 Task: In the Contact  Cora.Lopez@cornell.edu, schedule and save the meeting with title: 'Collaborative Discussion', Select date: '2 September, 2023', select start time: 5:00:PM. Add location on call (718) 987-6560 with meeting description: For further discussion on products, kindly join the meeting.. Logged in from softage.6@softage.net
Action: Mouse moved to (93, 66)
Screenshot: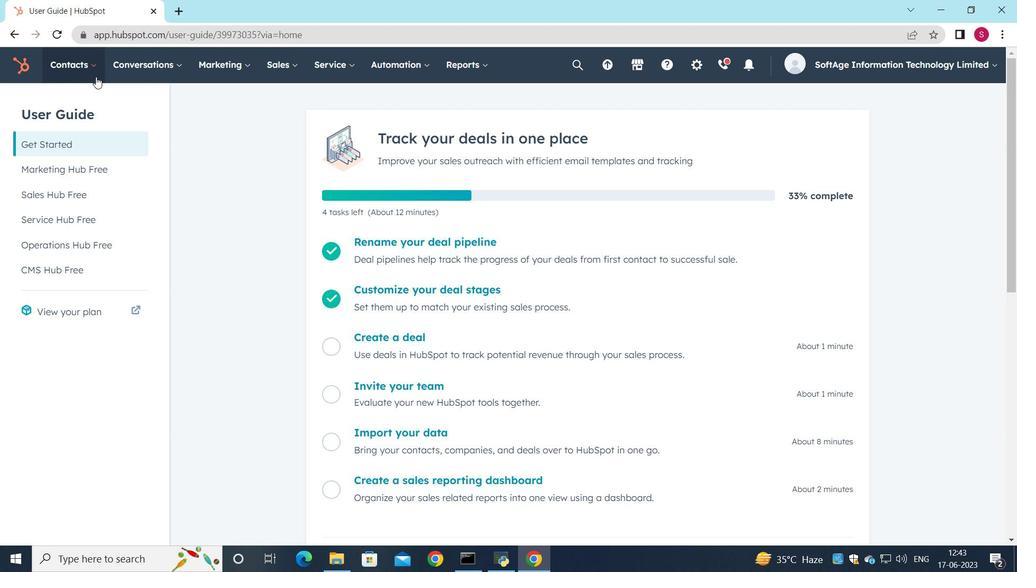 
Action: Mouse pressed left at (93, 66)
Screenshot: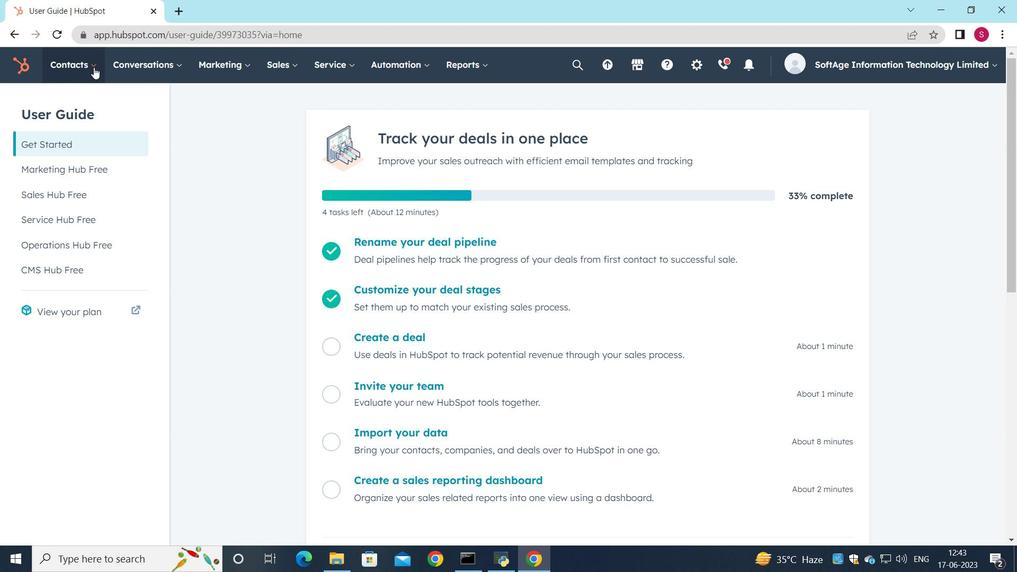 
Action: Mouse moved to (89, 112)
Screenshot: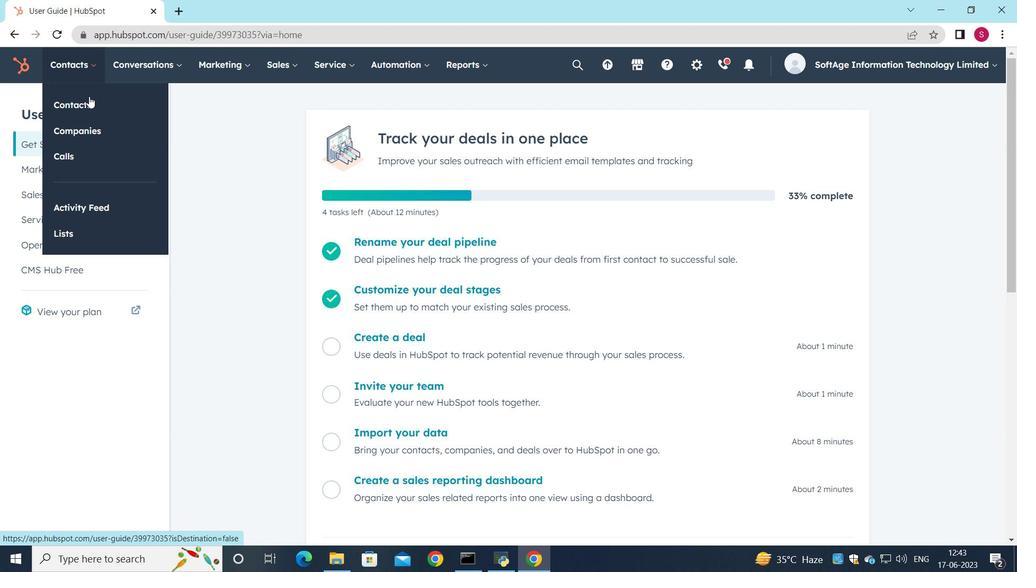 
Action: Mouse pressed left at (89, 112)
Screenshot: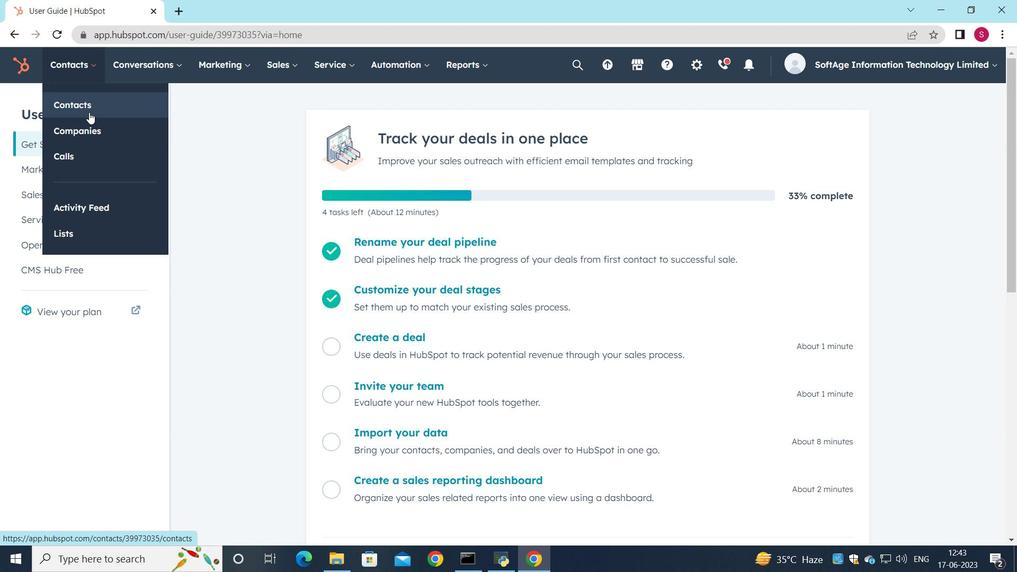 
Action: Mouse moved to (96, 220)
Screenshot: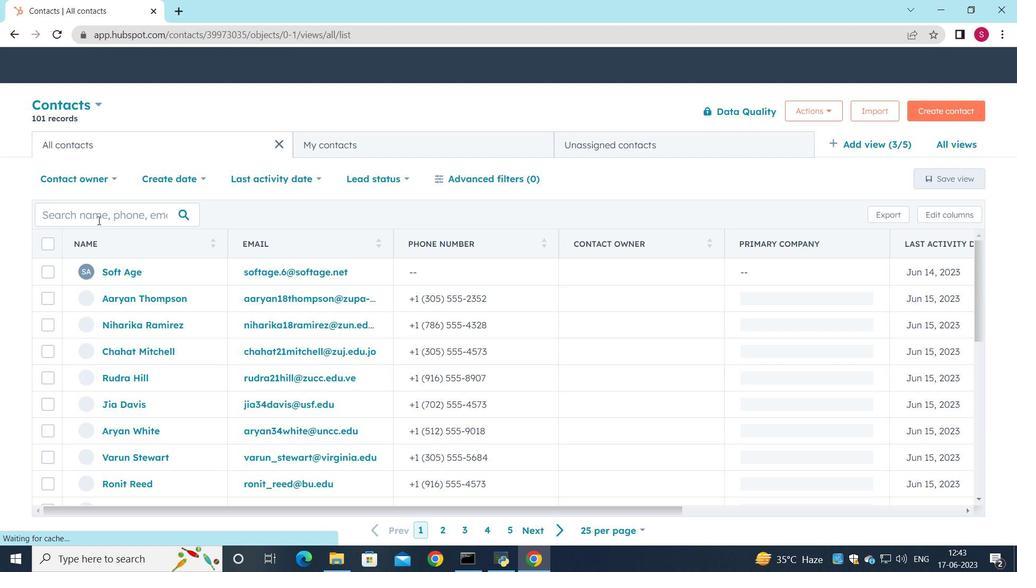 
Action: Mouse pressed left at (96, 220)
Screenshot: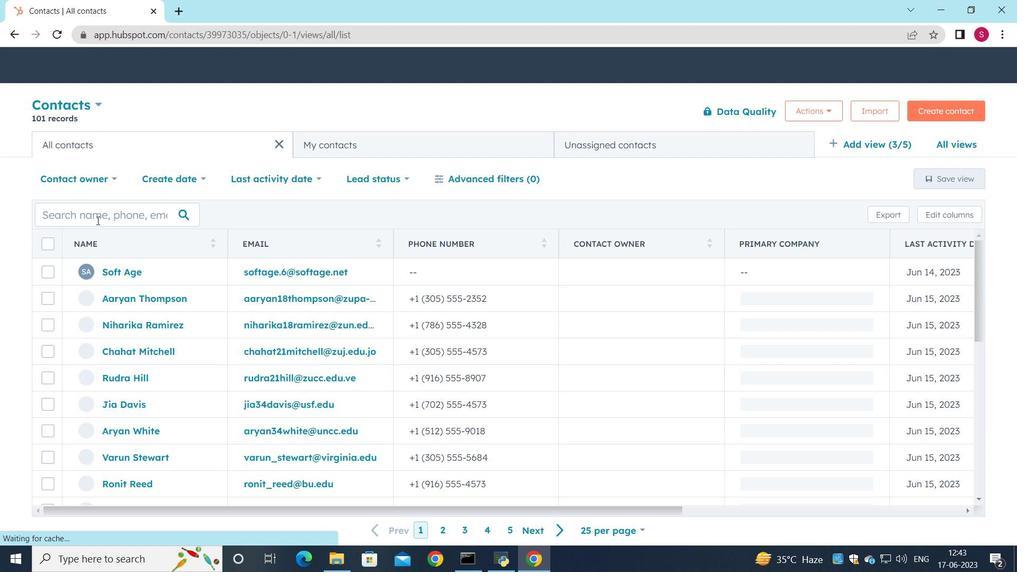 
Action: Key pressed <Key.shift>Cora.<Key.shift>Lopez<Key.shift><Key.shift><Key.shift><Key.shift><Key.shift><Key.shift><Key.shift><Key.shift>@cornell.edu
Screenshot: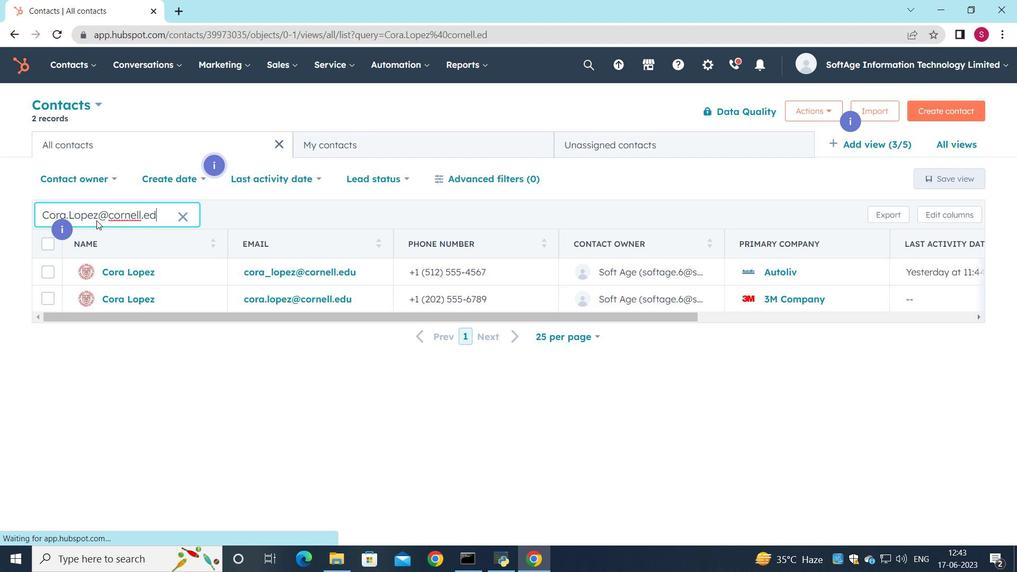 
Action: Mouse moved to (144, 276)
Screenshot: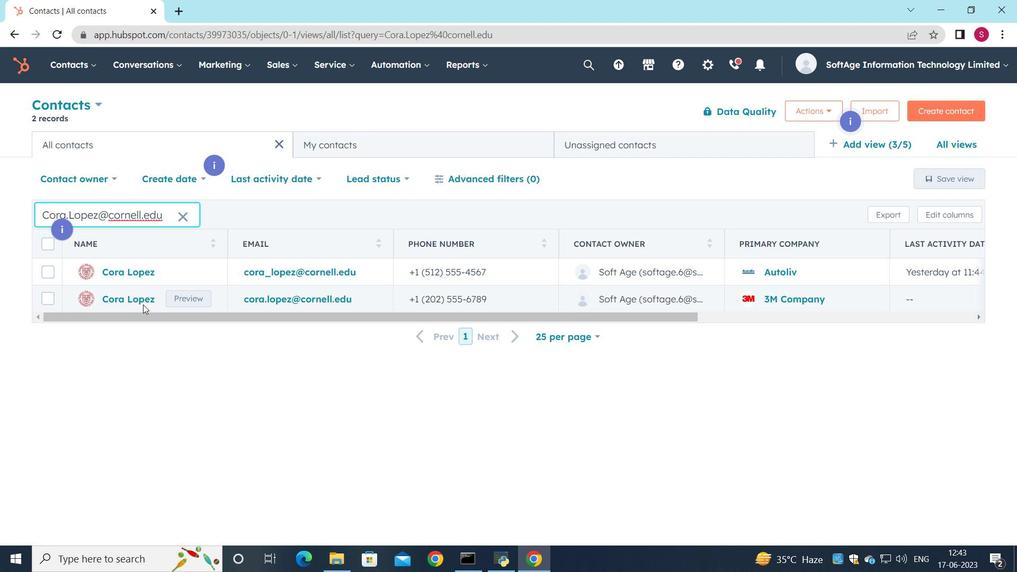 
Action: Mouse pressed left at (144, 276)
Screenshot: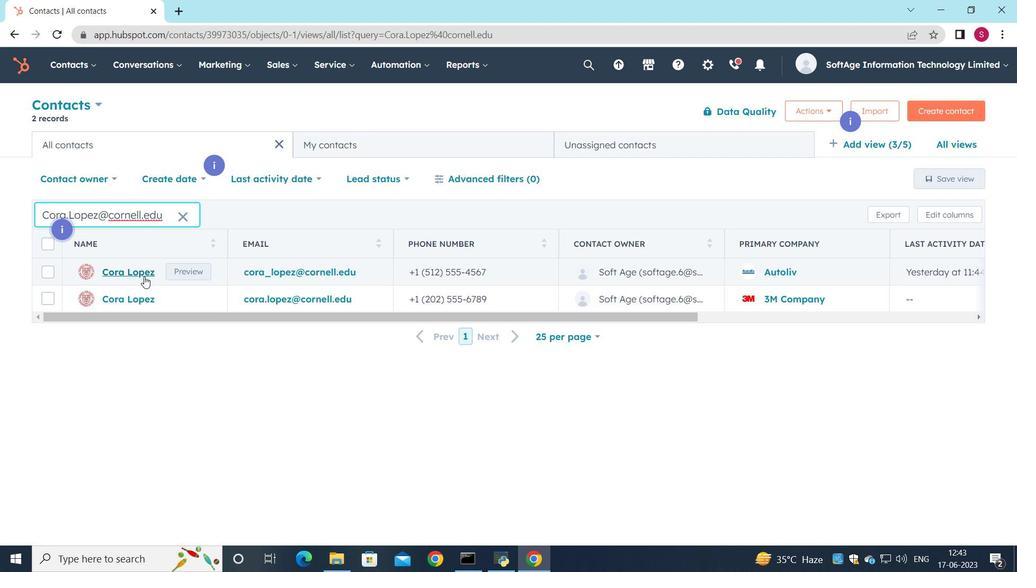 
Action: Mouse moved to (169, 227)
Screenshot: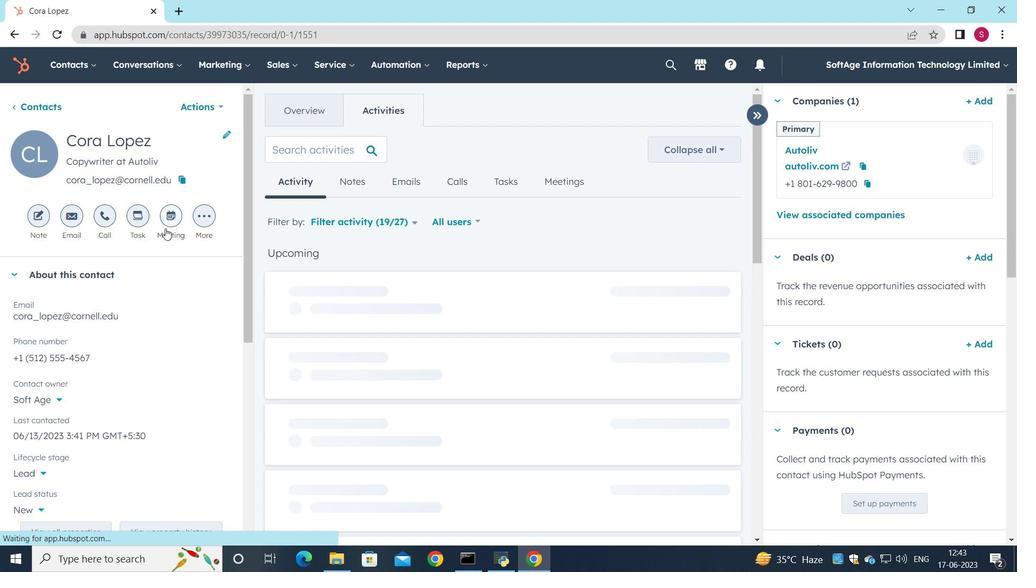 
Action: Mouse pressed left at (169, 227)
Screenshot: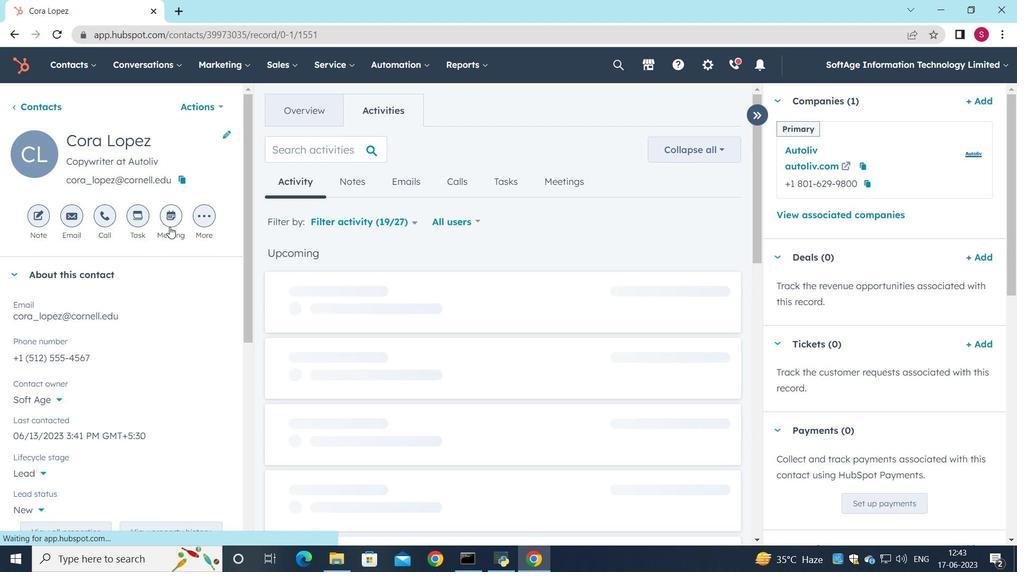 
Action: Mouse moved to (153, 193)
Screenshot: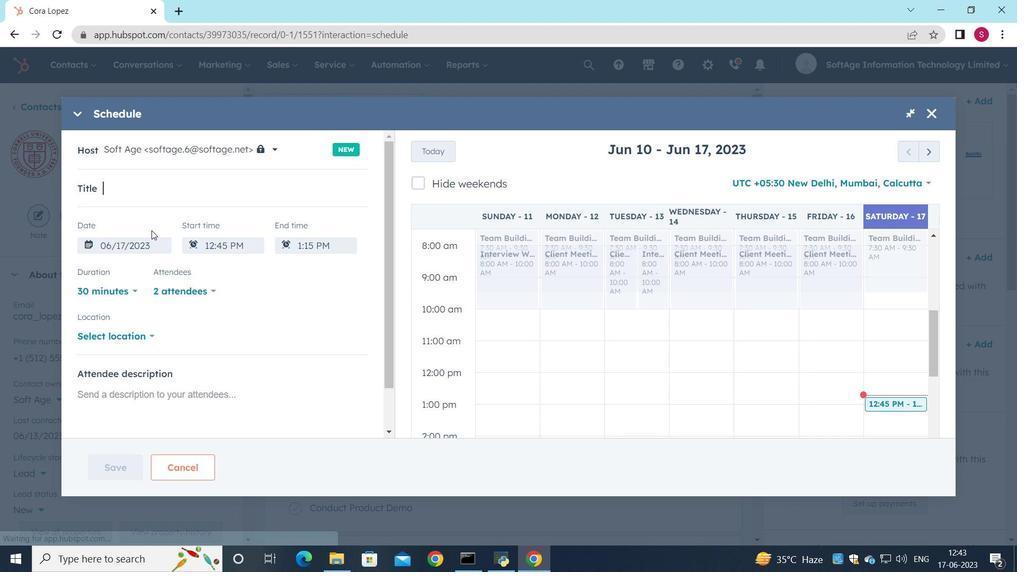 
Action: Key pressed <Key.shift>Collaborative<Key.space><Key.shift>Discussion
Screenshot: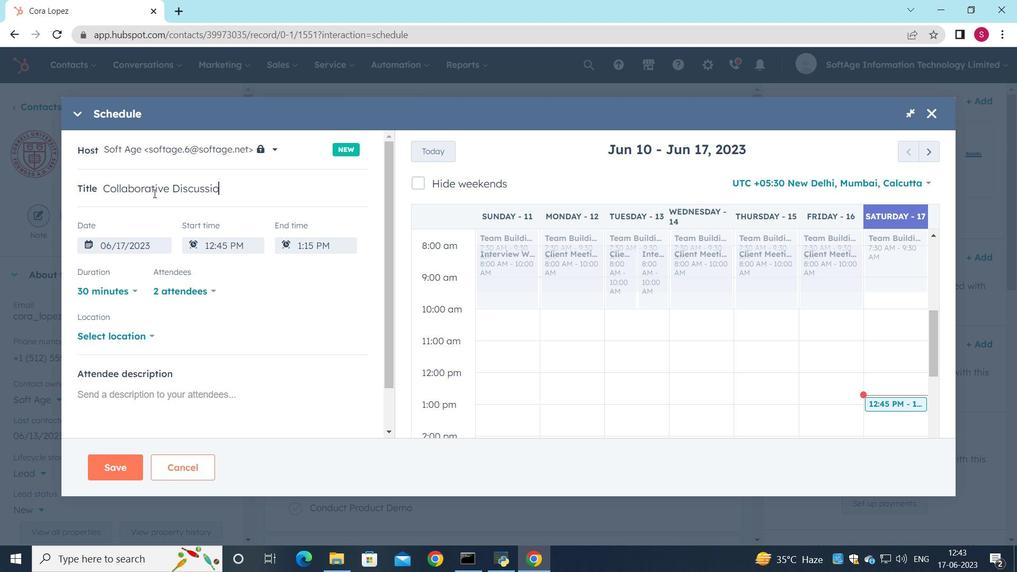 
Action: Mouse moved to (928, 150)
Screenshot: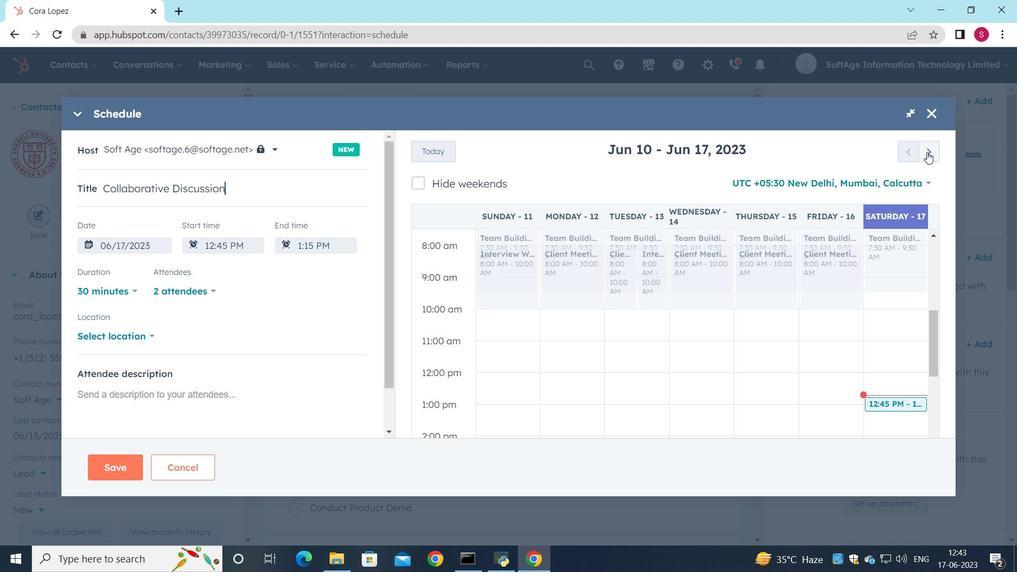 
Action: Mouse pressed left at (928, 150)
Screenshot: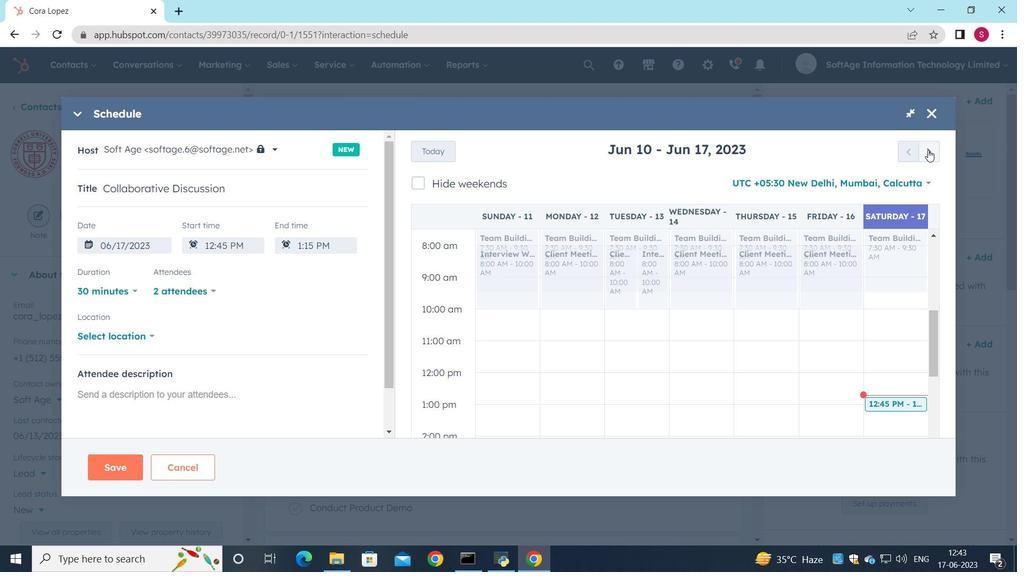 
Action: Mouse pressed left at (928, 150)
Screenshot: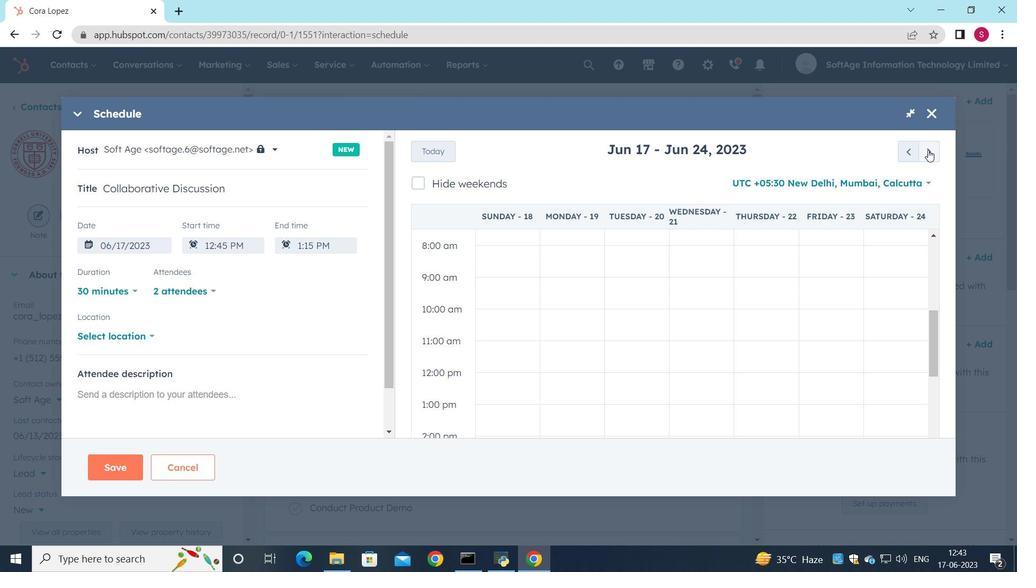 
Action: Mouse pressed left at (928, 150)
Screenshot: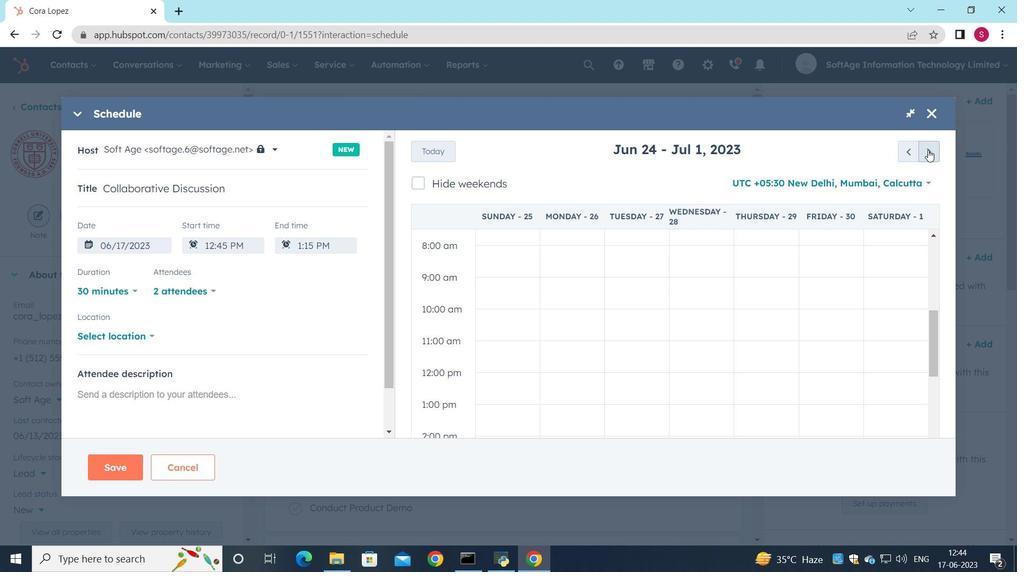 
Action: Mouse pressed left at (928, 150)
Screenshot: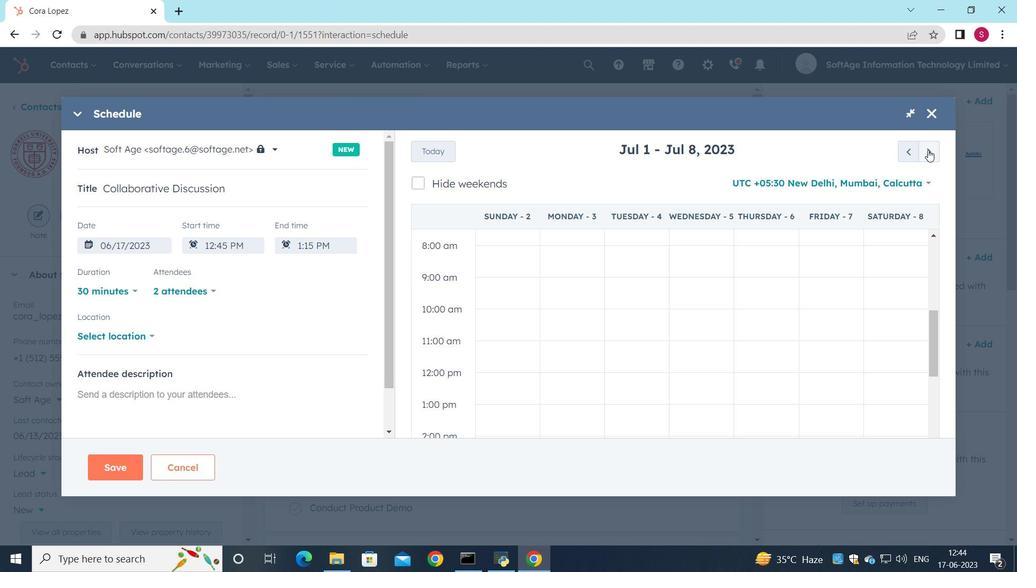 
Action: Mouse pressed left at (928, 150)
Screenshot: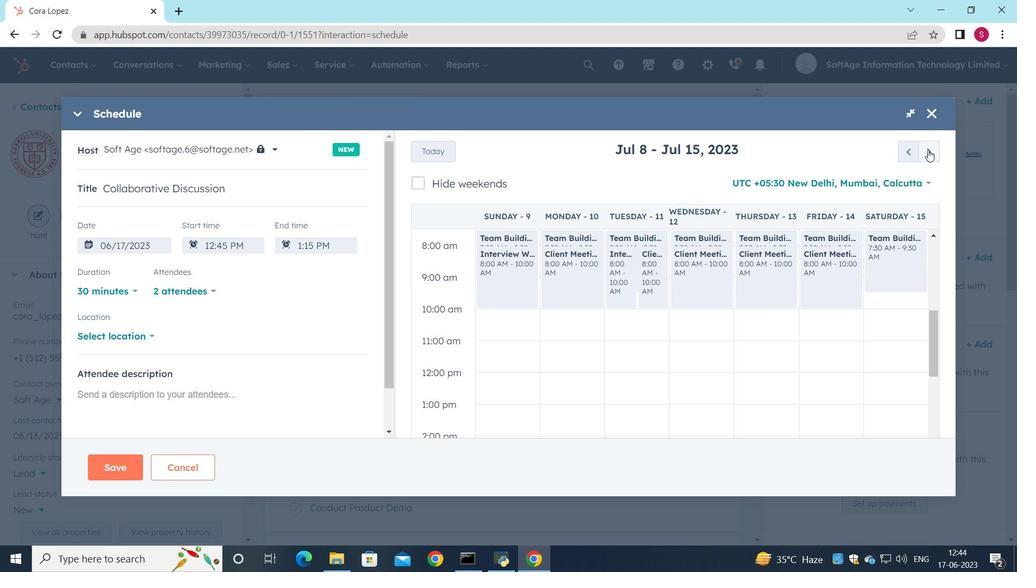 
Action: Mouse pressed left at (928, 150)
Screenshot: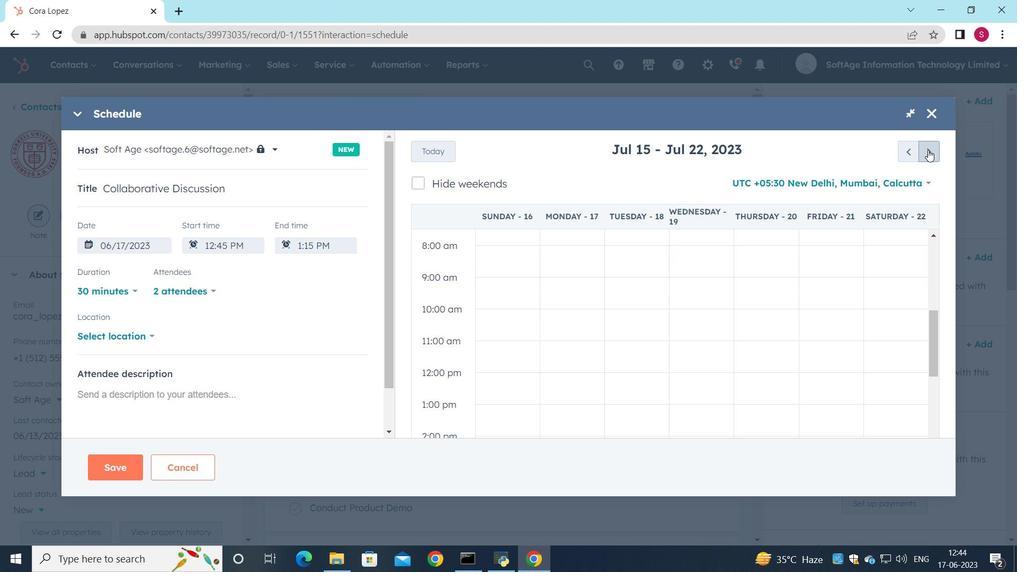 
Action: Mouse pressed left at (928, 150)
Screenshot: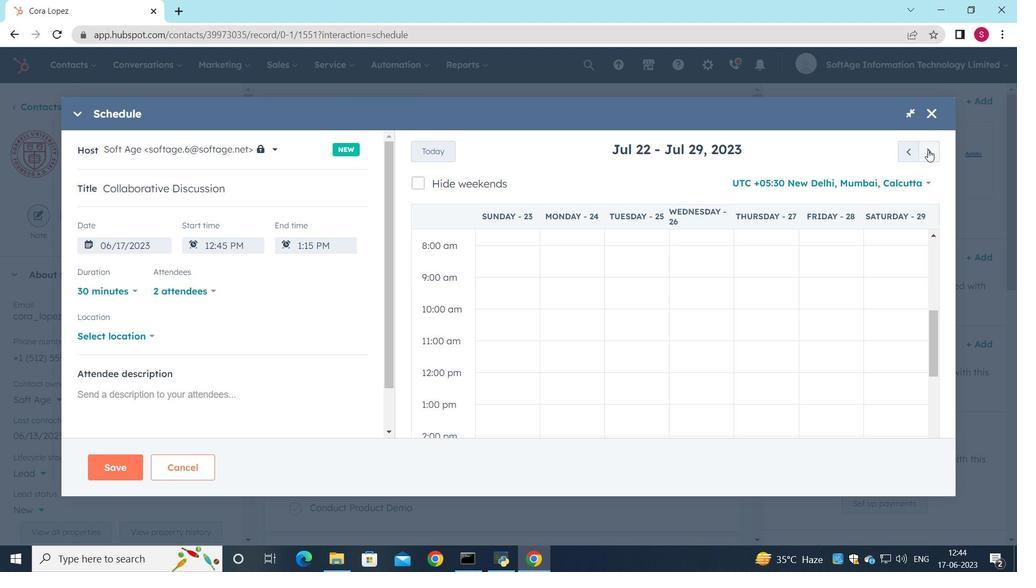 
Action: Mouse pressed left at (928, 150)
Screenshot: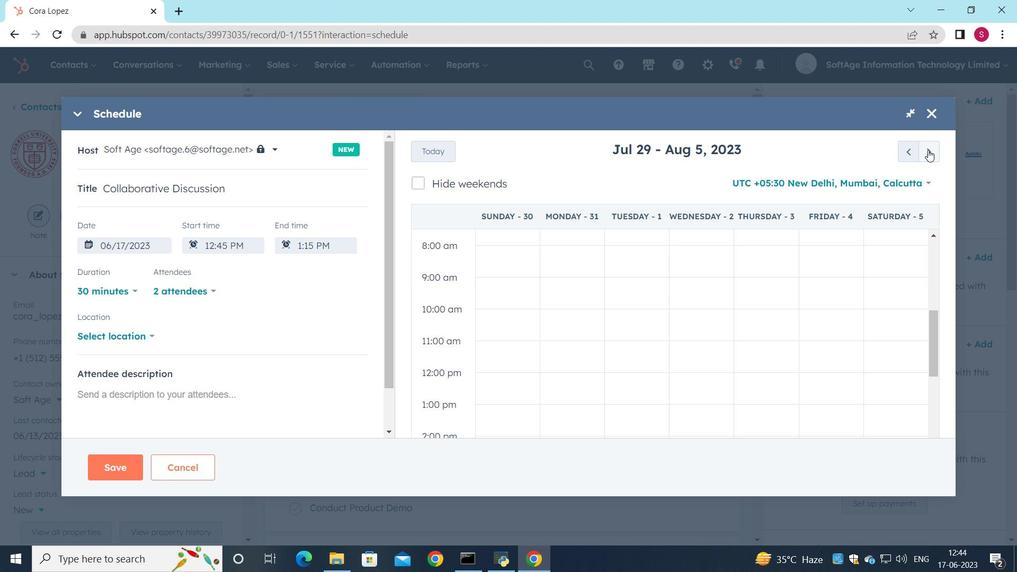 
Action: Mouse pressed left at (928, 150)
Screenshot: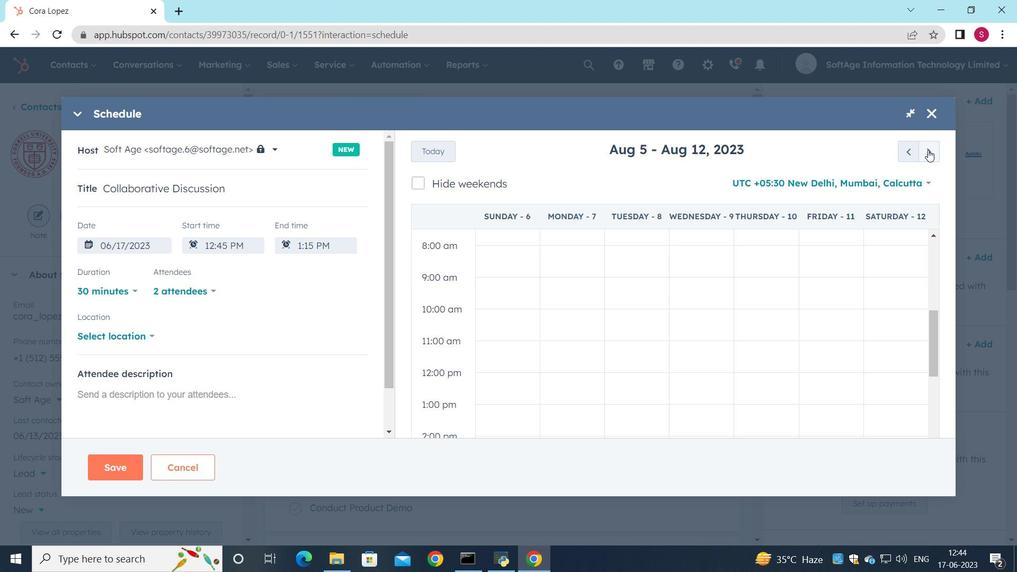 
Action: Mouse pressed left at (928, 150)
Screenshot: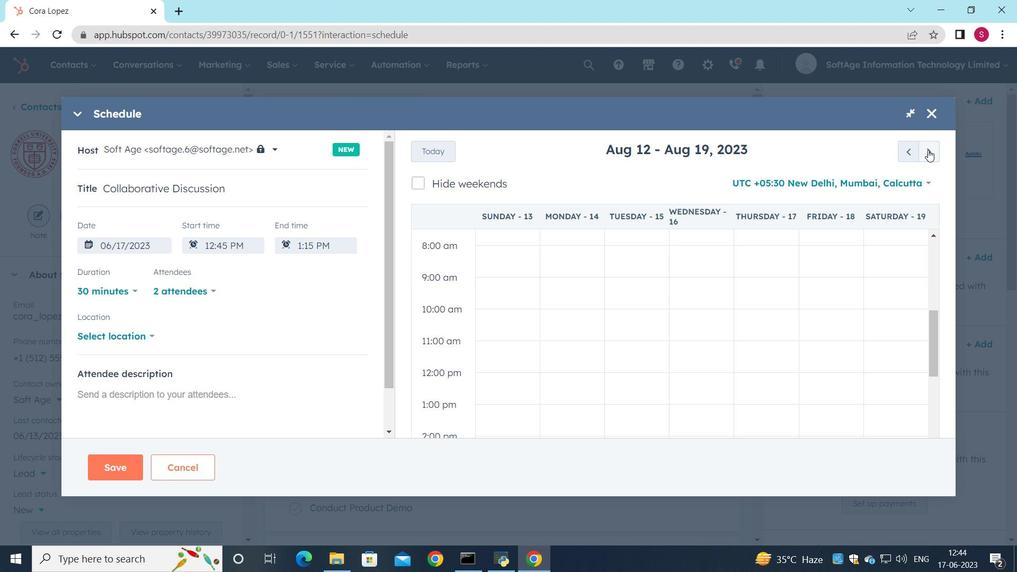 
Action: Mouse pressed left at (928, 150)
Screenshot: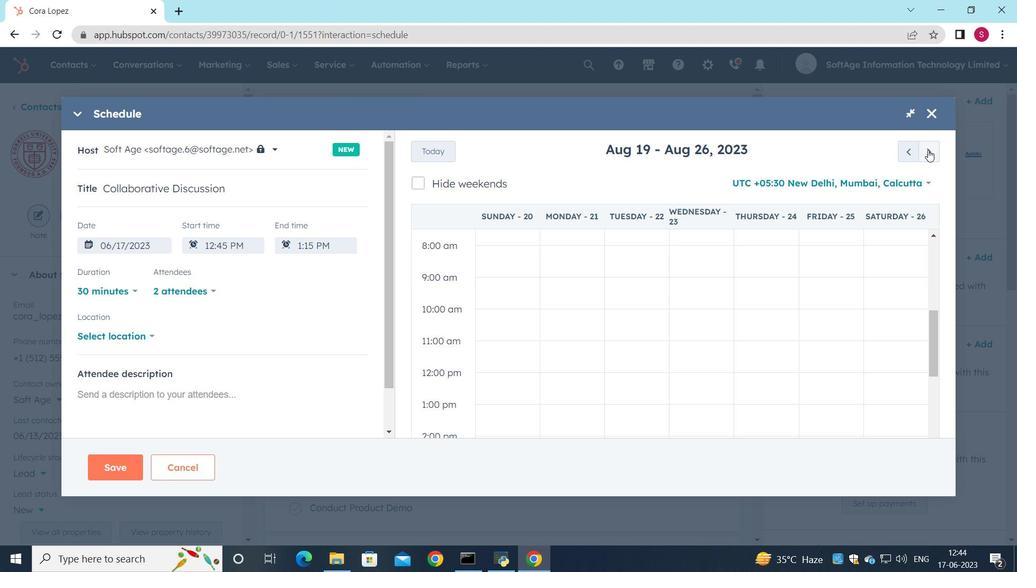 
Action: Mouse moved to (877, 395)
Screenshot: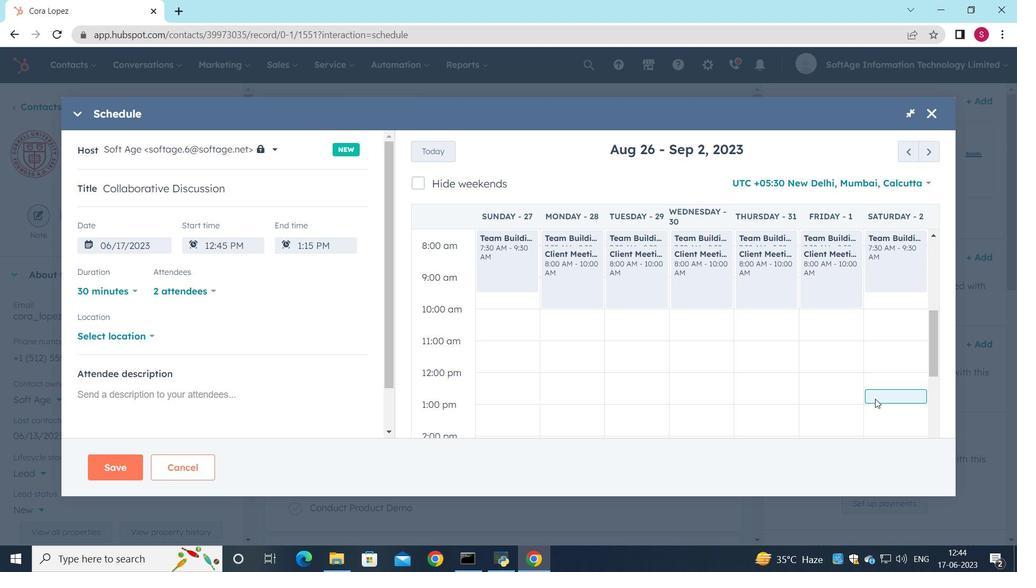 
Action: Mouse scrolled (877, 395) with delta (0, 0)
Screenshot: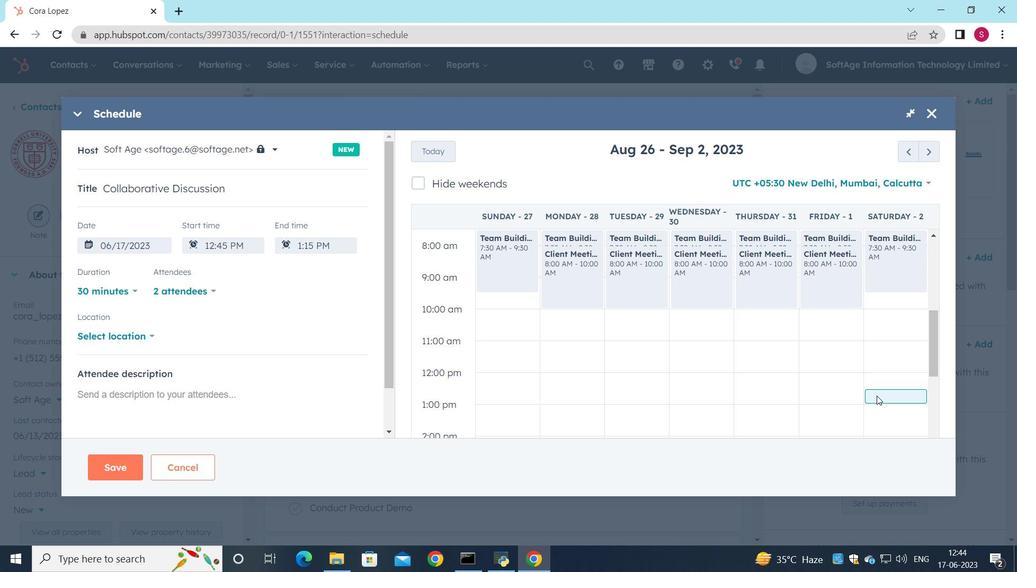 
Action: Mouse scrolled (877, 395) with delta (0, 0)
Screenshot: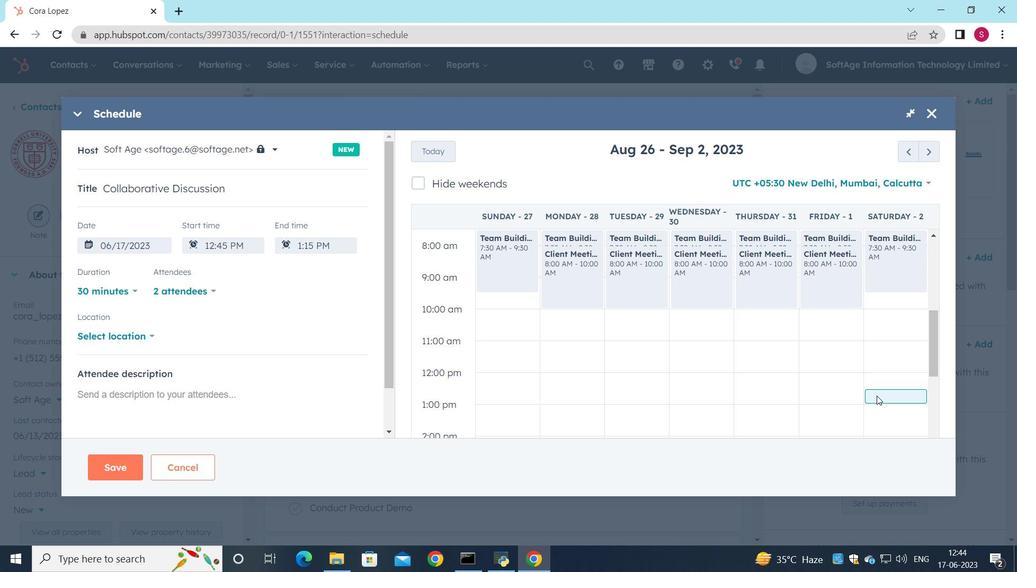 
Action: Mouse moved to (877, 390)
Screenshot: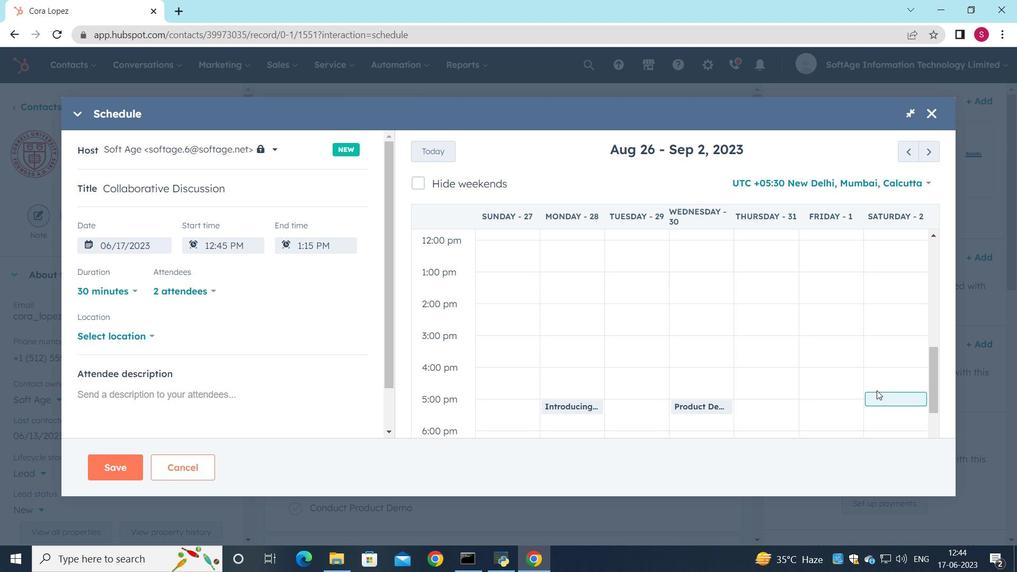 
Action: Mouse scrolled (877, 389) with delta (0, 0)
Screenshot: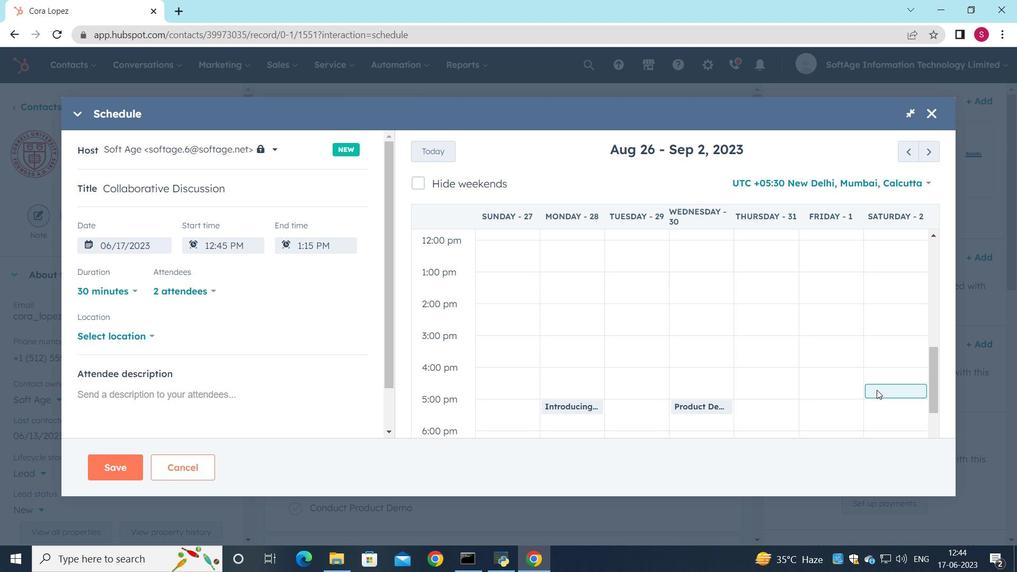 
Action: Mouse moved to (914, 338)
Screenshot: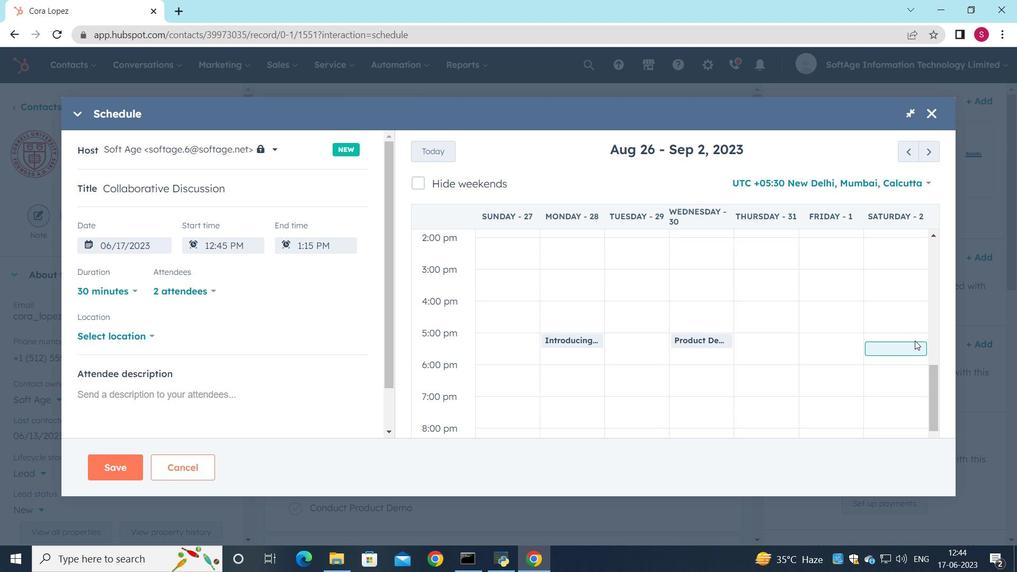 
Action: Mouse pressed left at (914, 338)
Screenshot: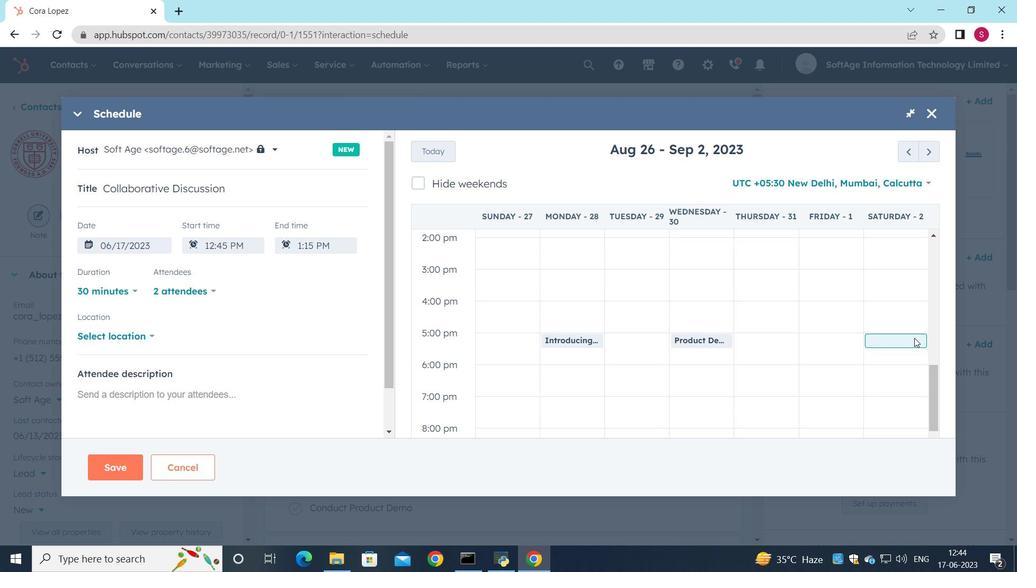 
Action: Mouse moved to (152, 334)
Screenshot: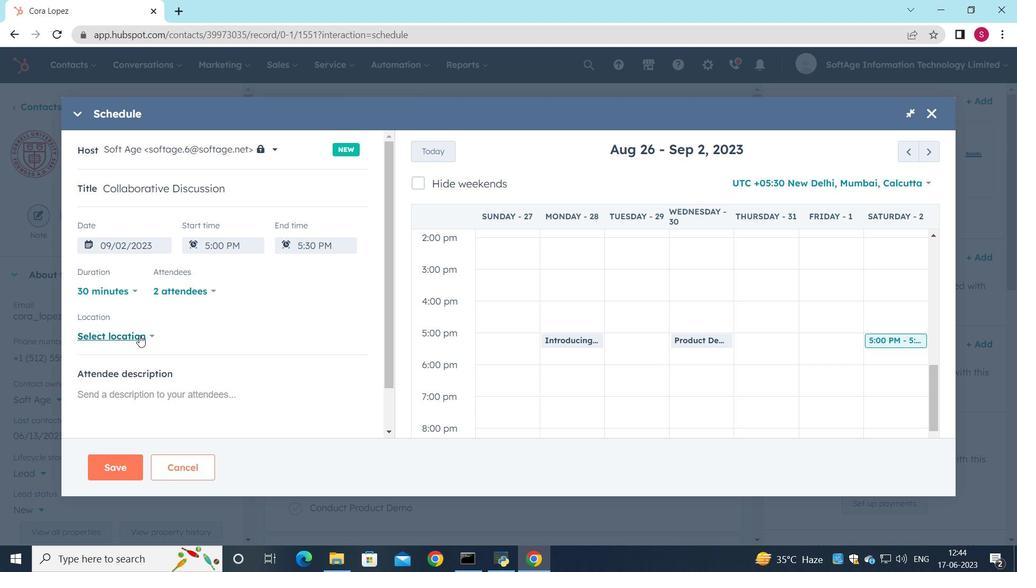 
Action: Mouse pressed left at (152, 334)
Screenshot: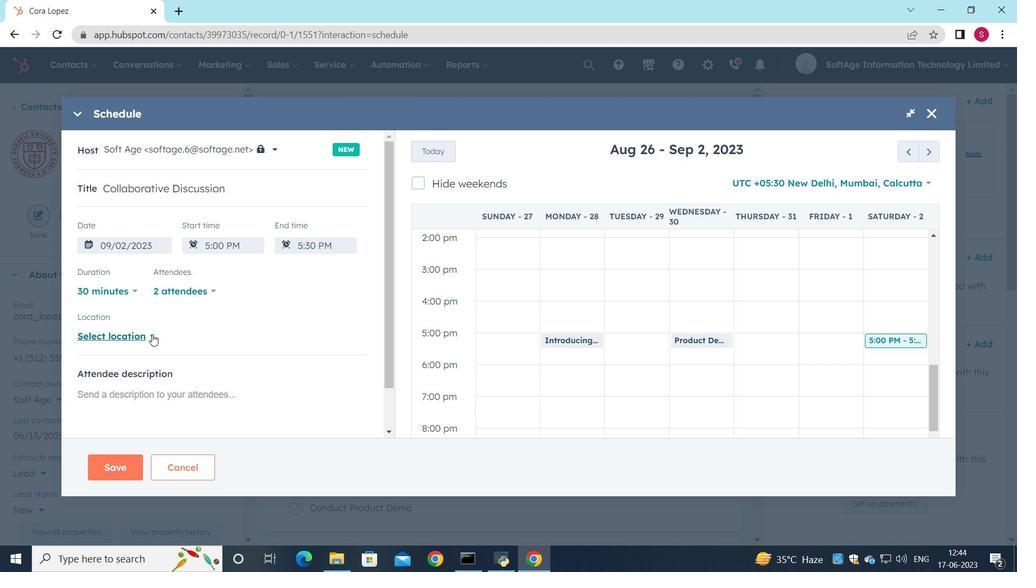 
Action: Mouse moved to (230, 288)
Screenshot: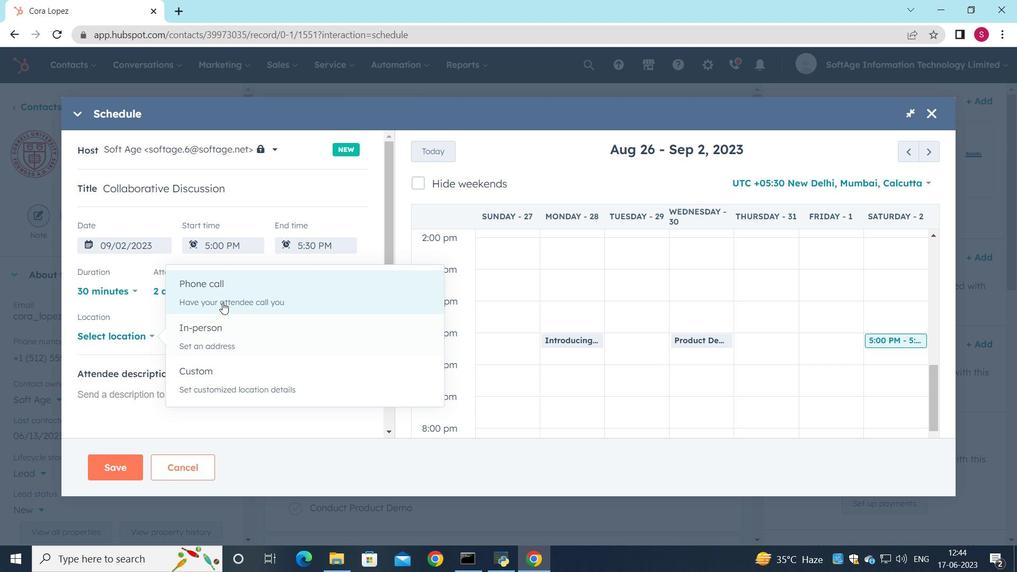 
Action: Mouse pressed left at (230, 288)
Screenshot: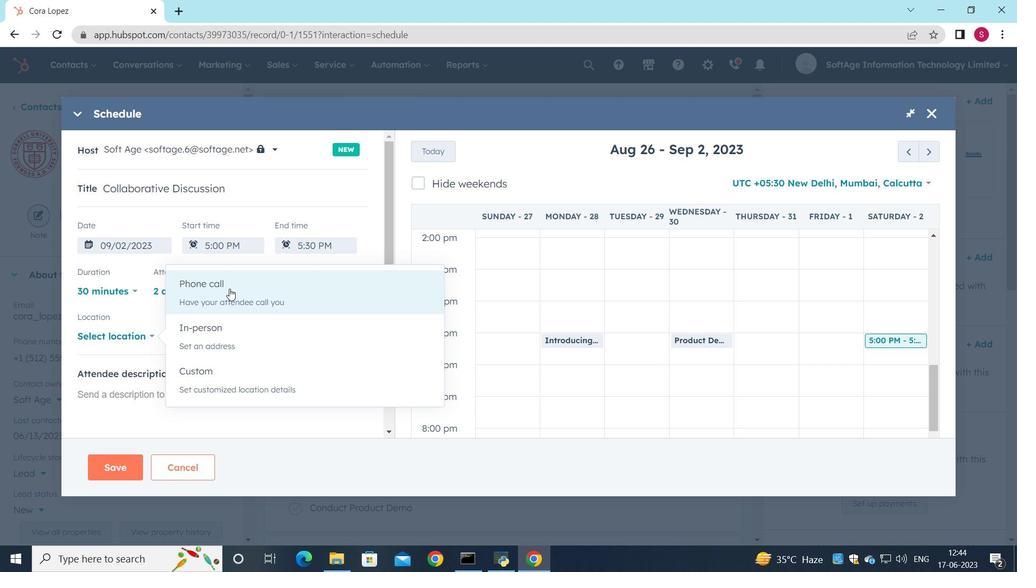 
Action: Mouse moved to (200, 351)
Screenshot: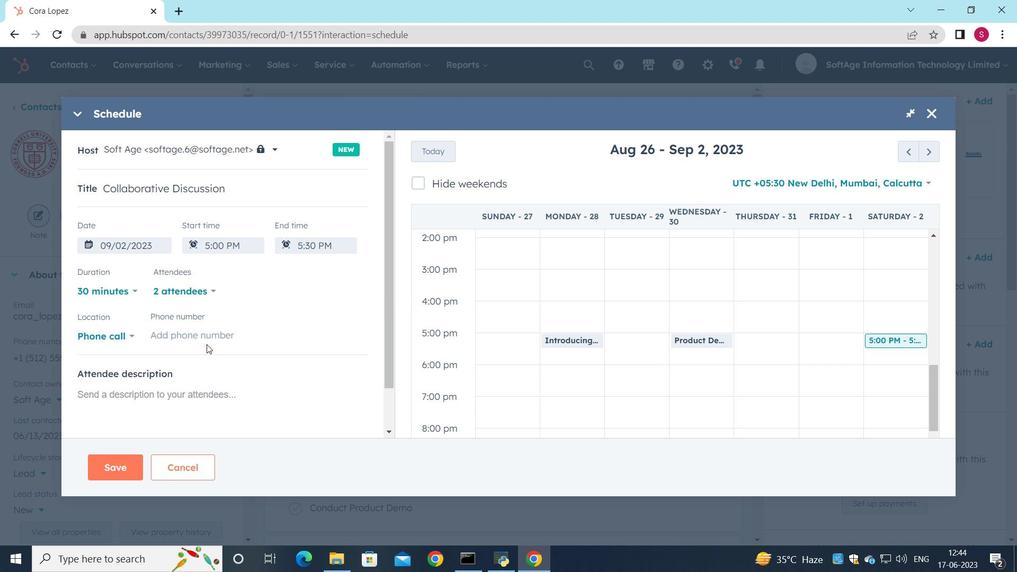 
Action: Key pressed <Key.shift_r>(718<Key.shift_r>)
Screenshot: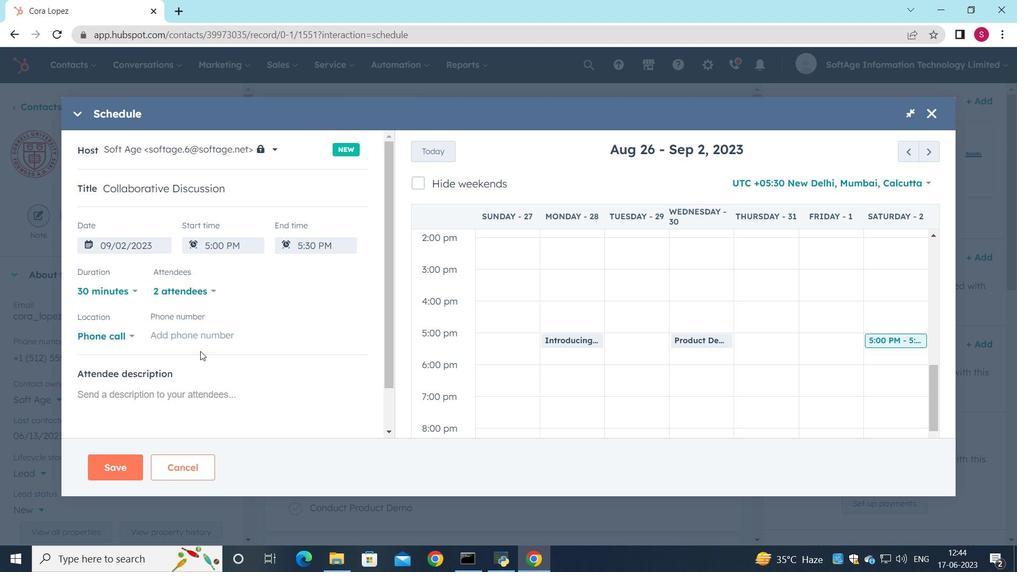 
Action: Mouse moved to (193, 345)
Screenshot: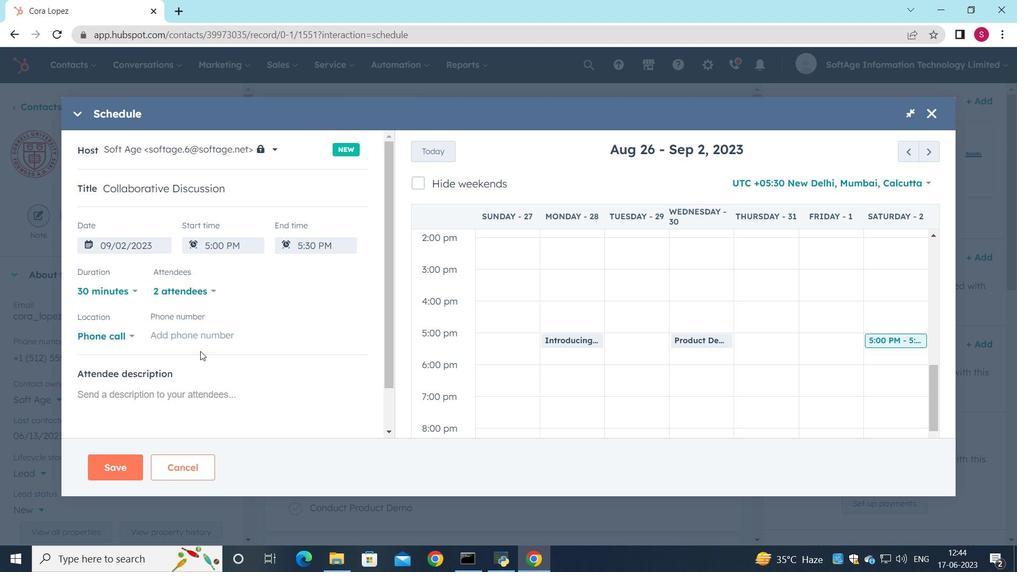 
Action: Mouse pressed left at (193, 345)
Screenshot: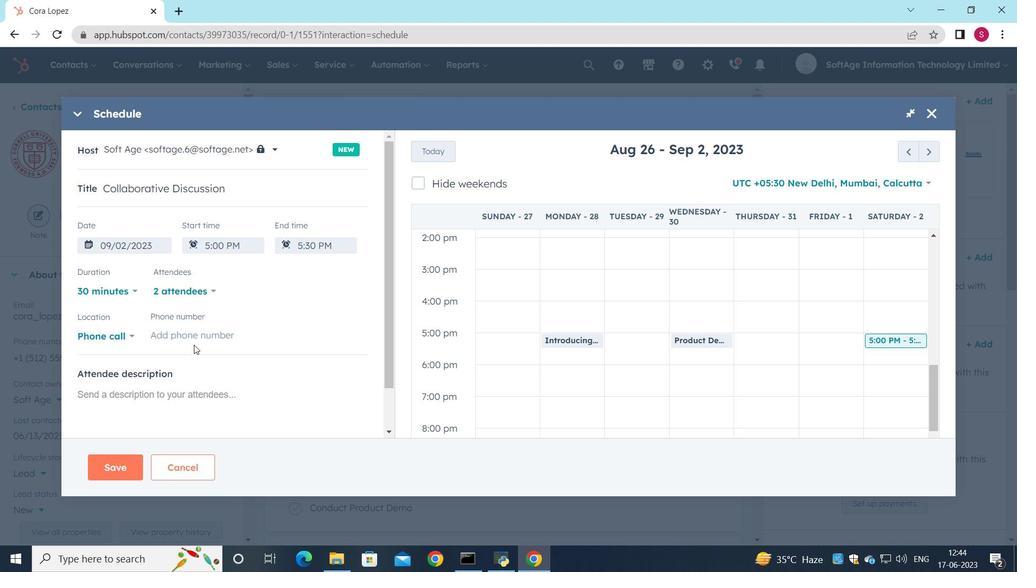 
Action: Mouse moved to (192, 339)
Screenshot: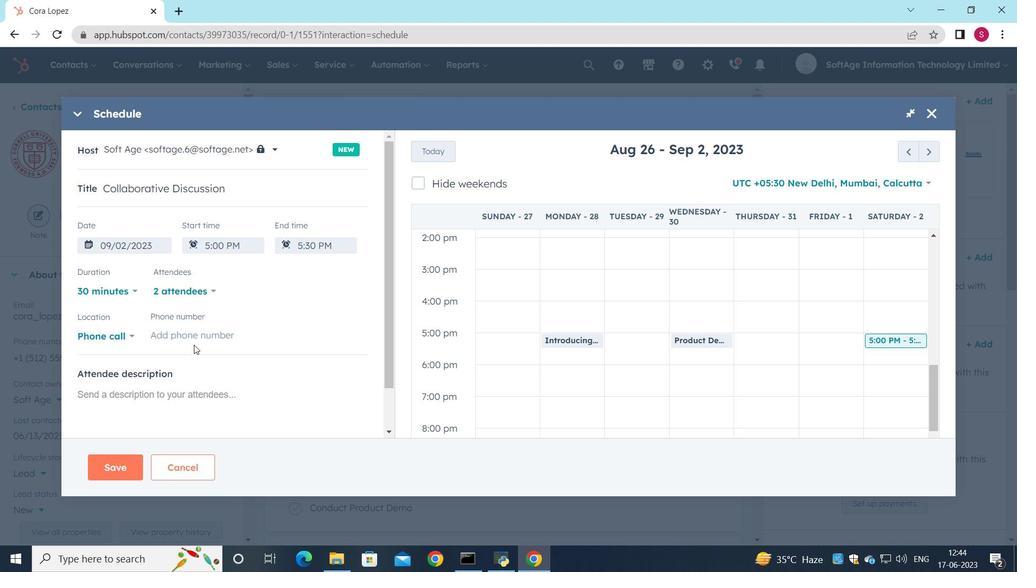 
Action: Mouse pressed left at (192, 339)
Screenshot: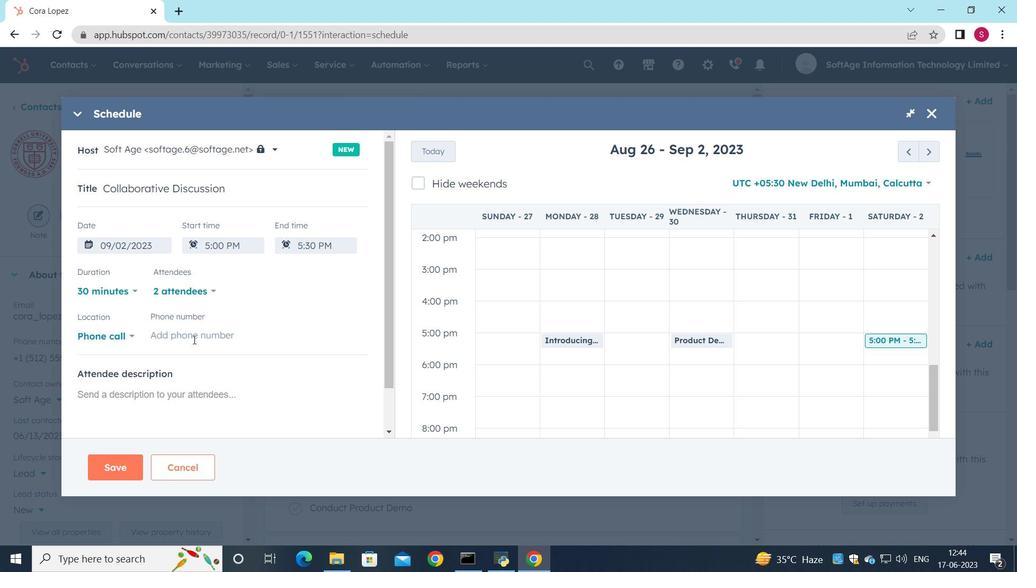 
Action: Key pressed <Key.shift_r><Key.shift_r><Key.shift_r><Key.shift_r><Key.shift_r><Key.shift_r><Key.shift_r><Key.shift_r><Key.shift_r>(718<Key.shift_r><Key.shift_r><Key.shift_r><Key.shift_r><Key.shift_r><Key.shift_r><Key.shift_r>)-<Key.backspace><Key.space>987-6550
Screenshot: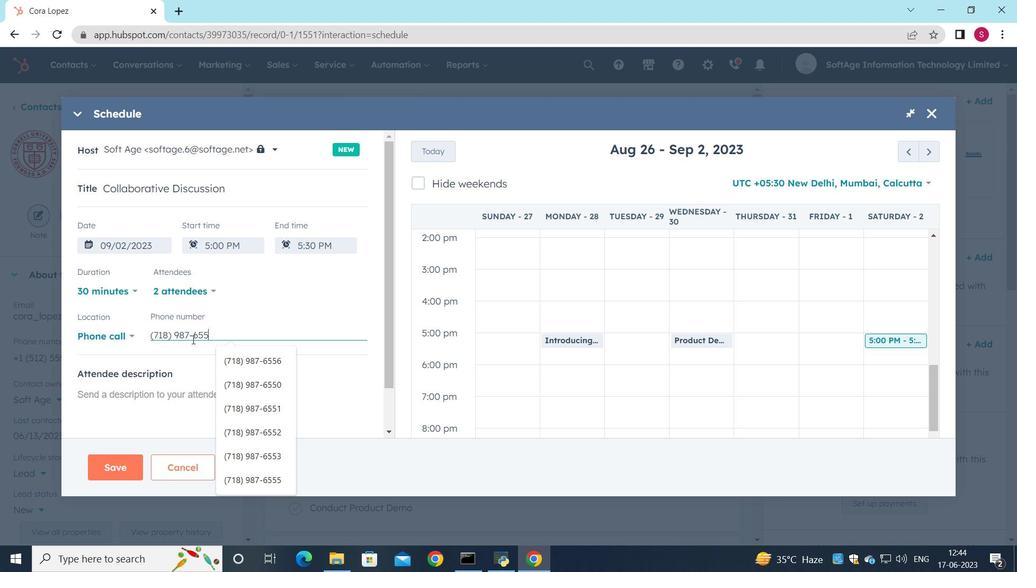 
Action: Mouse moved to (168, 401)
Screenshot: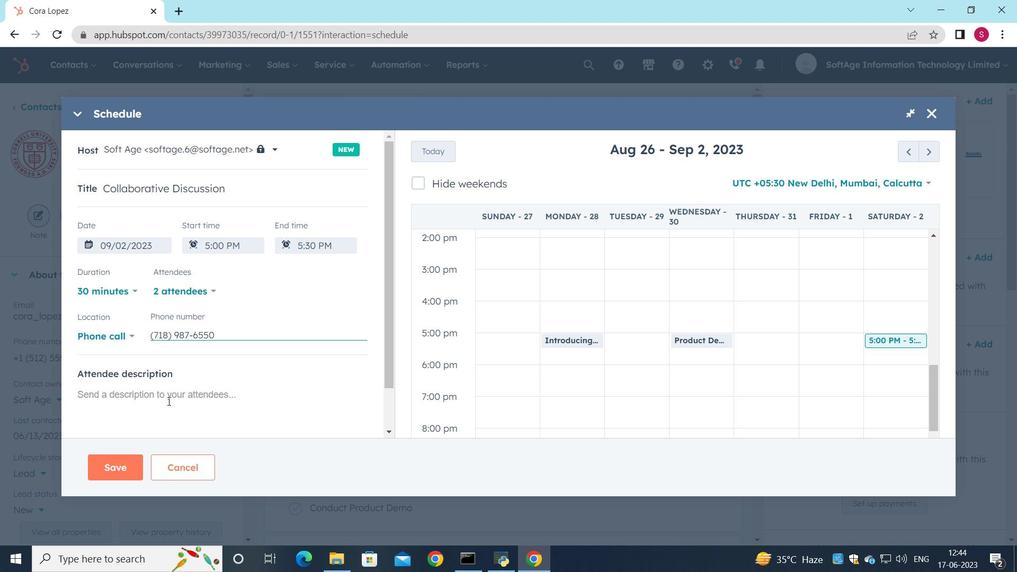 
Action: Mouse pressed left at (168, 401)
Screenshot: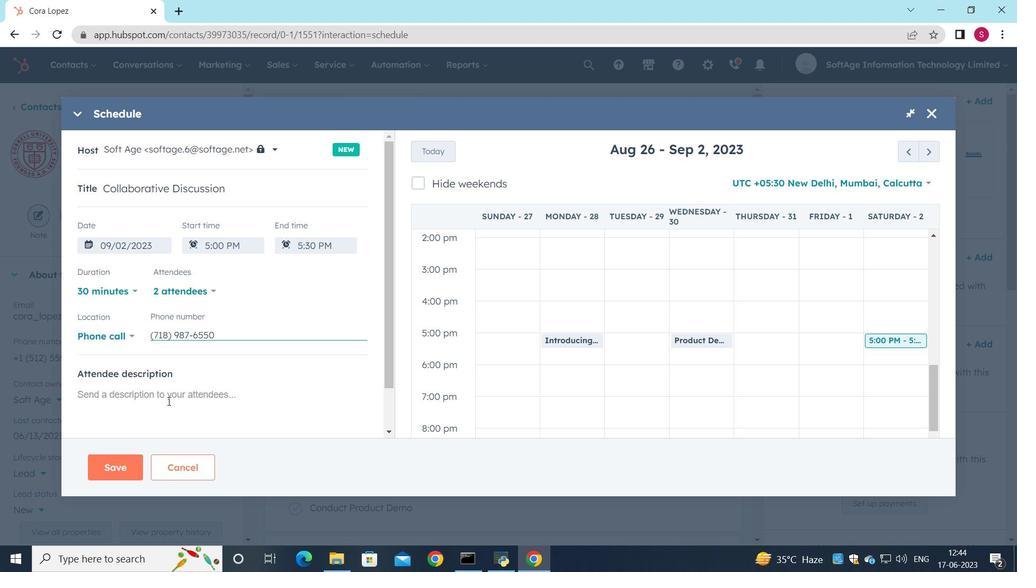 
Action: Key pressed <Key.shift><Key.shift><Key.shift>For<Key.space>further<Key.space>discussion<Key.space>on<Key.space>products,<Key.space>kindly<Key.space>join<Key.space>the<Key.space>meeting.
Screenshot: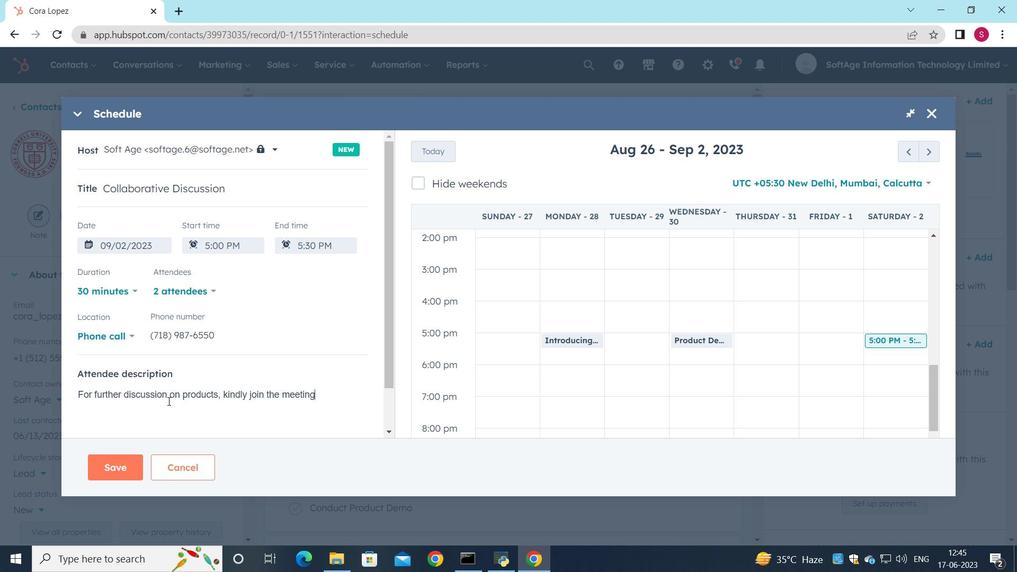 
Action: Mouse moved to (131, 465)
Screenshot: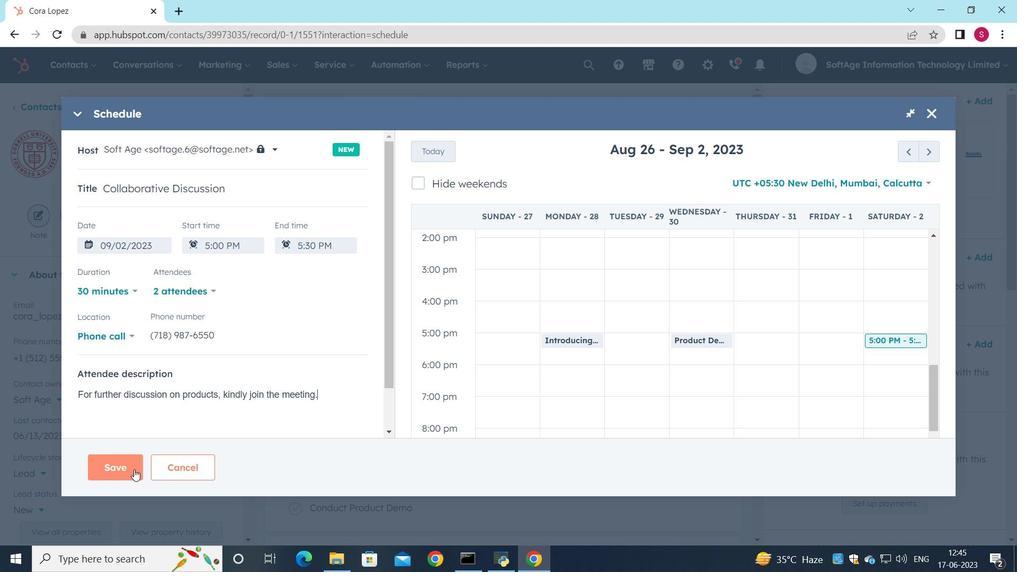 
Action: Mouse pressed left at (131, 465)
Screenshot: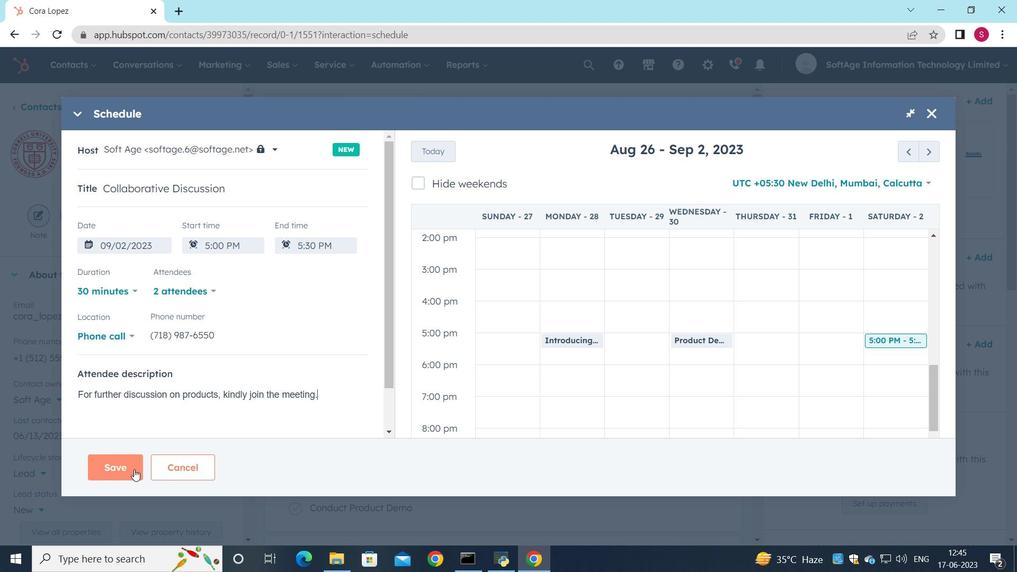 
Action: Mouse moved to (261, 431)
Screenshot: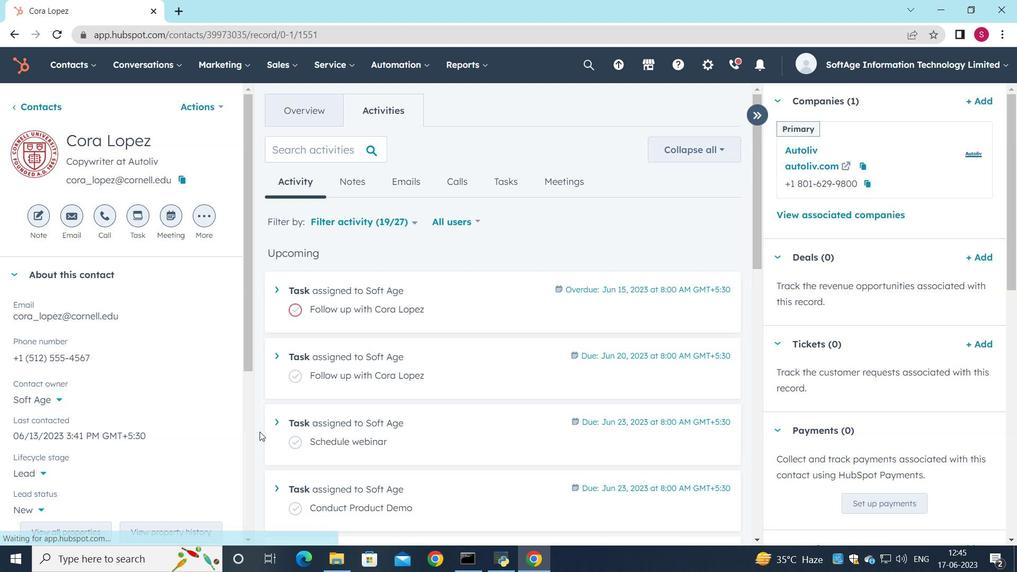 
